 Task: Create a meeting invitation in Outlook and set a specific date format for the meeting.
Action: Mouse moved to (13, 53)
Screenshot: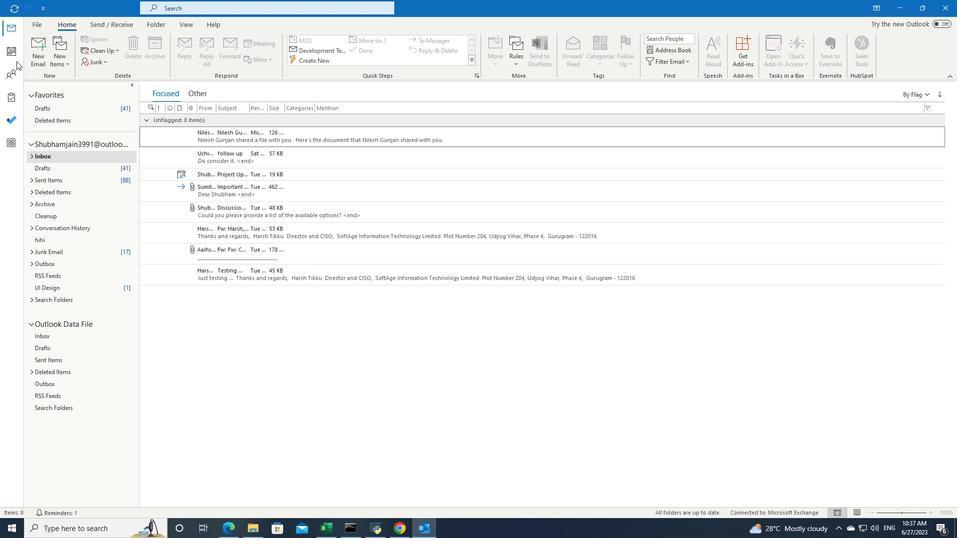 
Action: Mouse pressed left at (13, 53)
Screenshot: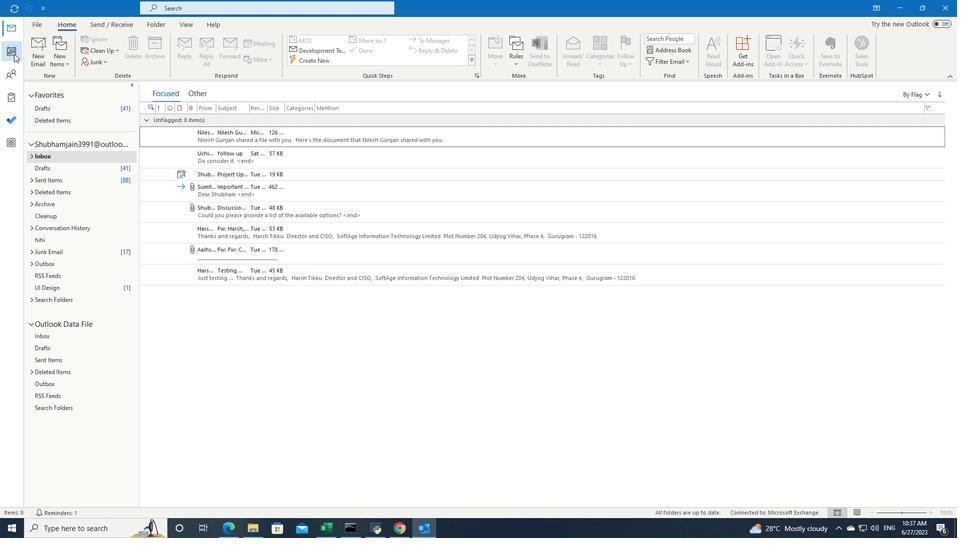 
Action: Mouse moved to (83, 59)
Screenshot: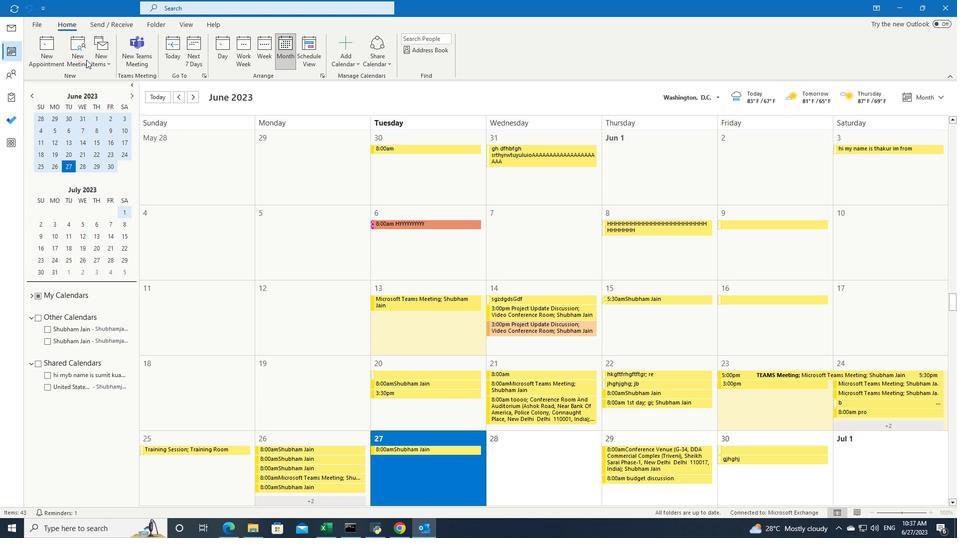 
Action: Mouse pressed left at (83, 59)
Screenshot: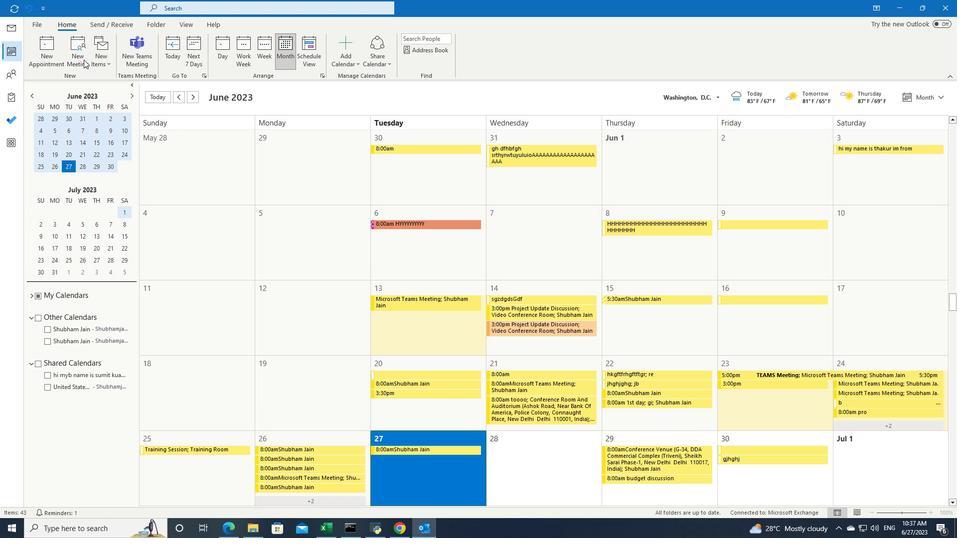 
Action: Mouse moved to (158, 24)
Screenshot: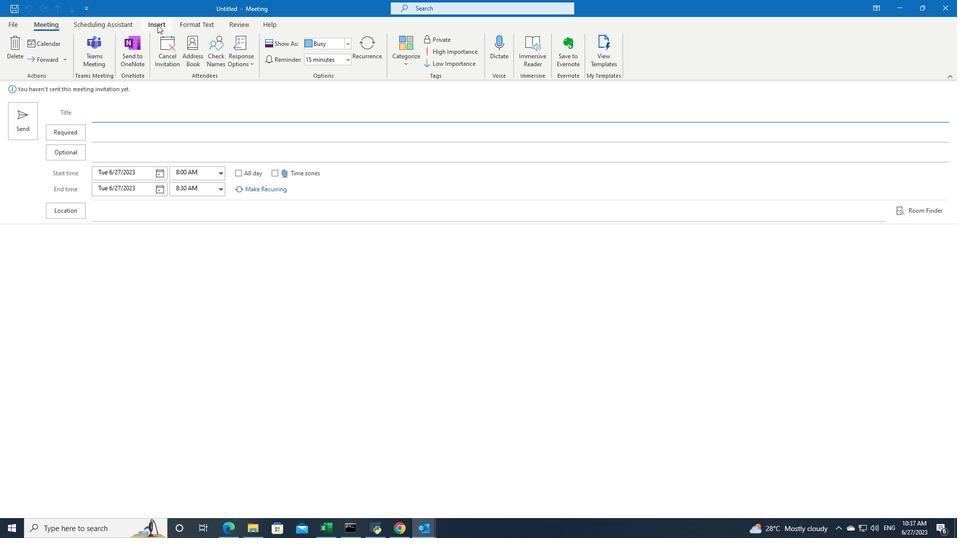 
Action: Mouse pressed left at (158, 24)
Screenshot: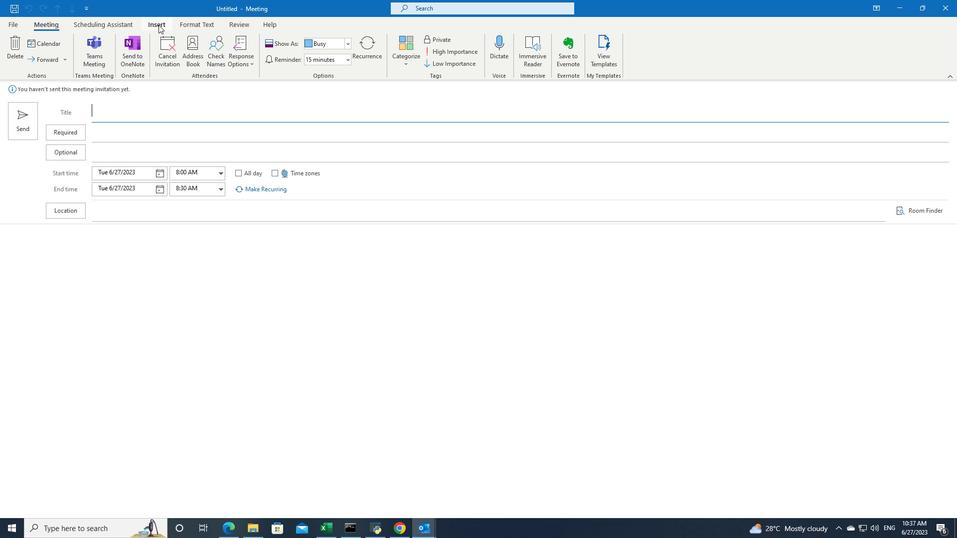 
Action: Mouse moved to (394, 274)
Screenshot: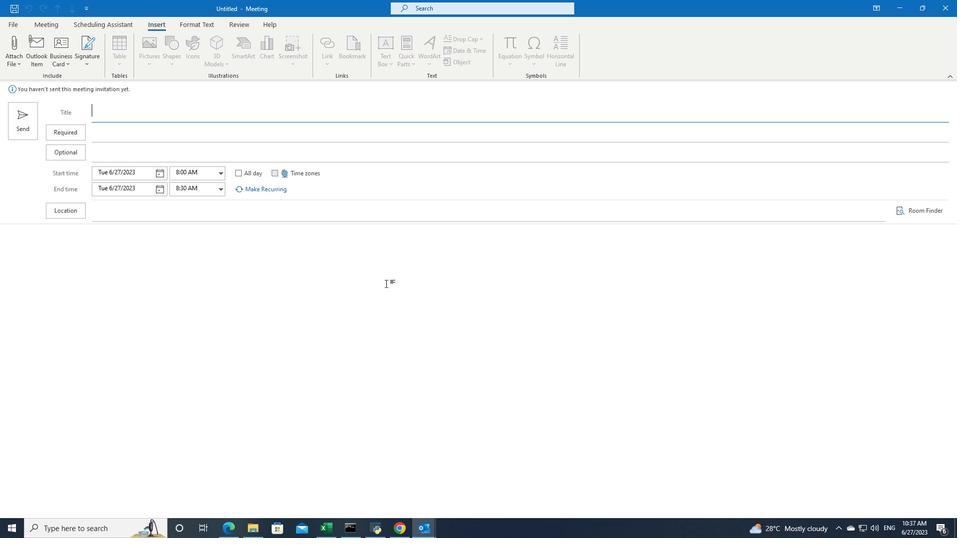
Action: Mouse pressed left at (394, 274)
Screenshot: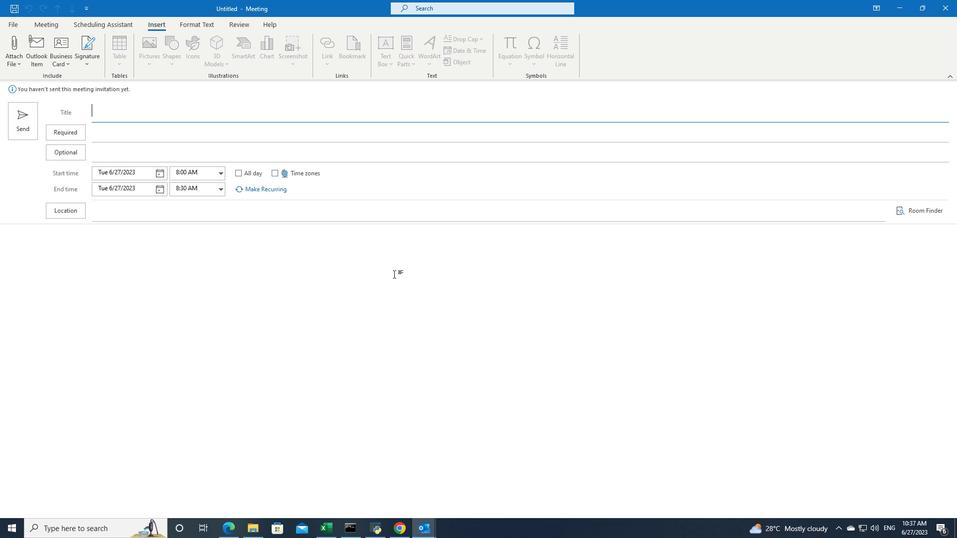 
Action: Mouse moved to (429, 63)
Screenshot: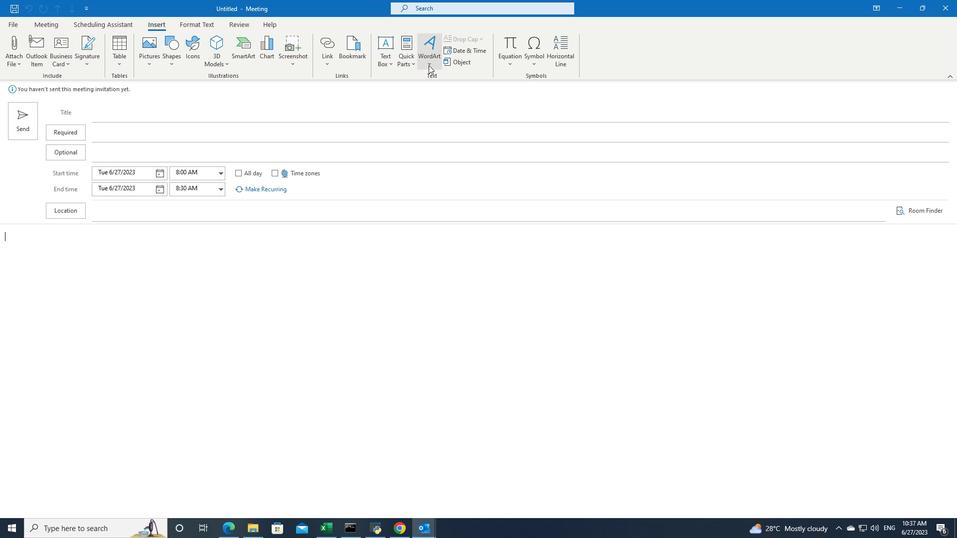 
Action: Mouse pressed left at (429, 63)
Screenshot: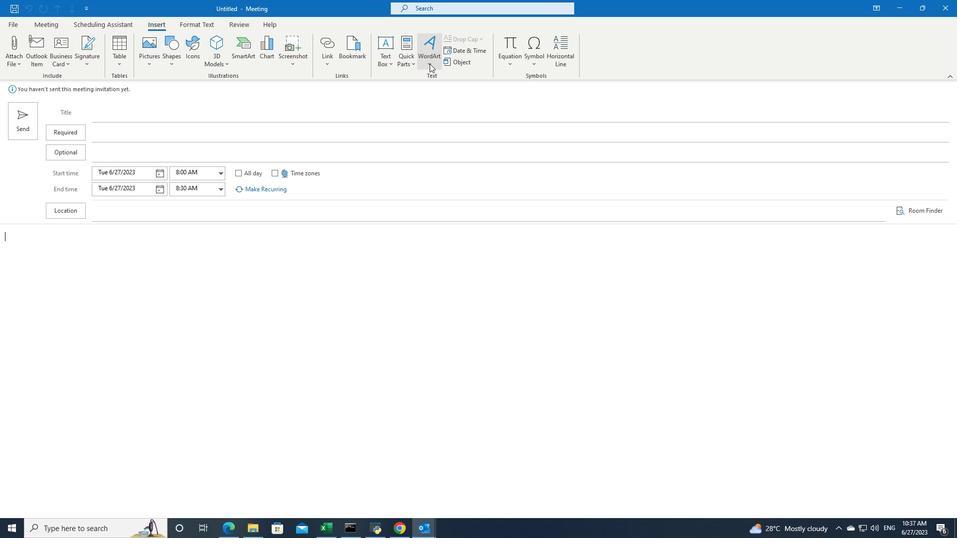 
Action: Mouse moved to (454, 87)
Screenshot: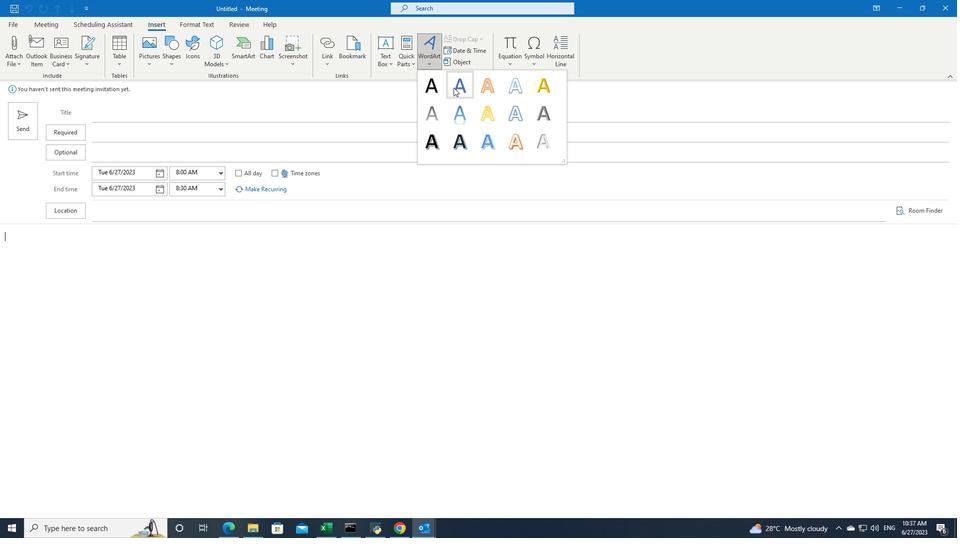 
Action: Mouse pressed left at (454, 87)
Screenshot: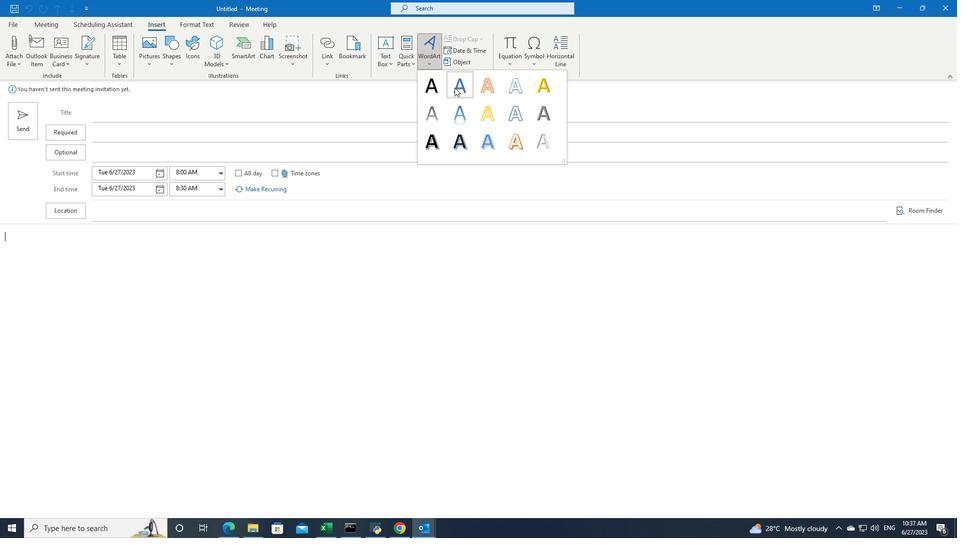 
Action: Mouse moved to (162, 24)
Screenshot: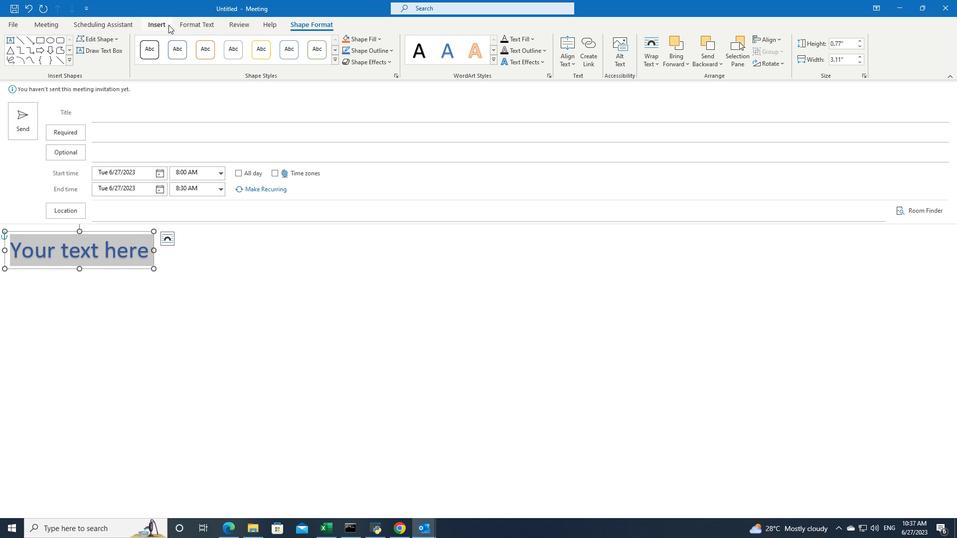 
Action: Mouse pressed left at (162, 24)
Screenshot: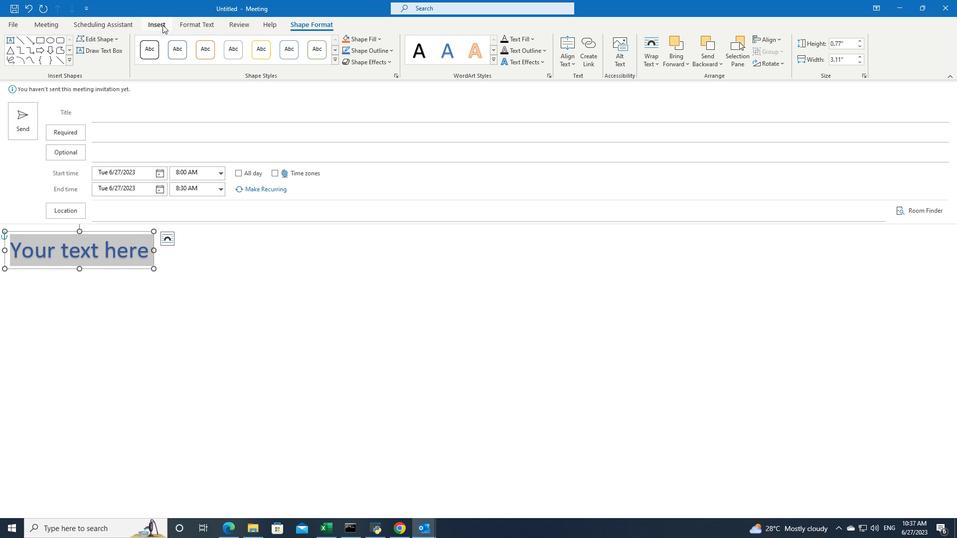 
Action: Mouse moved to (473, 49)
Screenshot: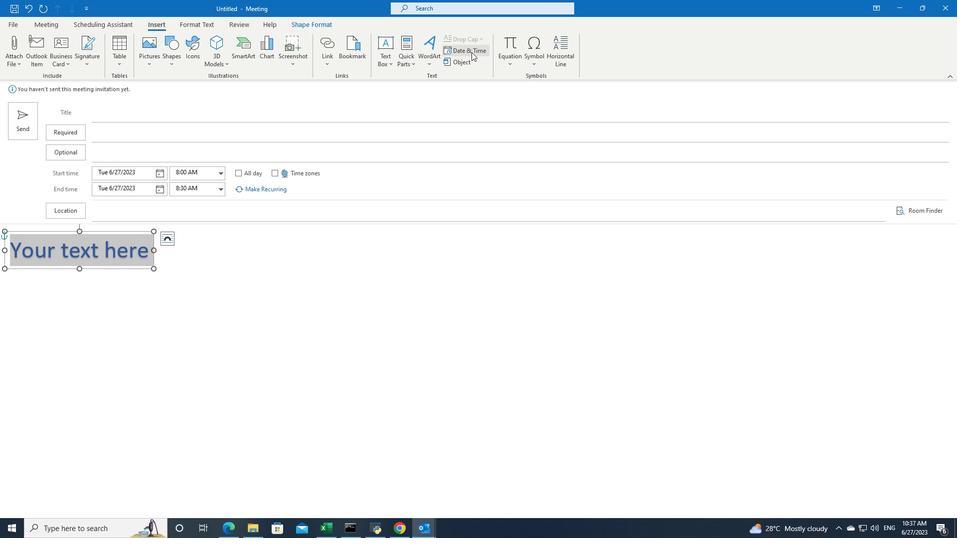 
Action: Mouse pressed left at (473, 49)
Screenshot: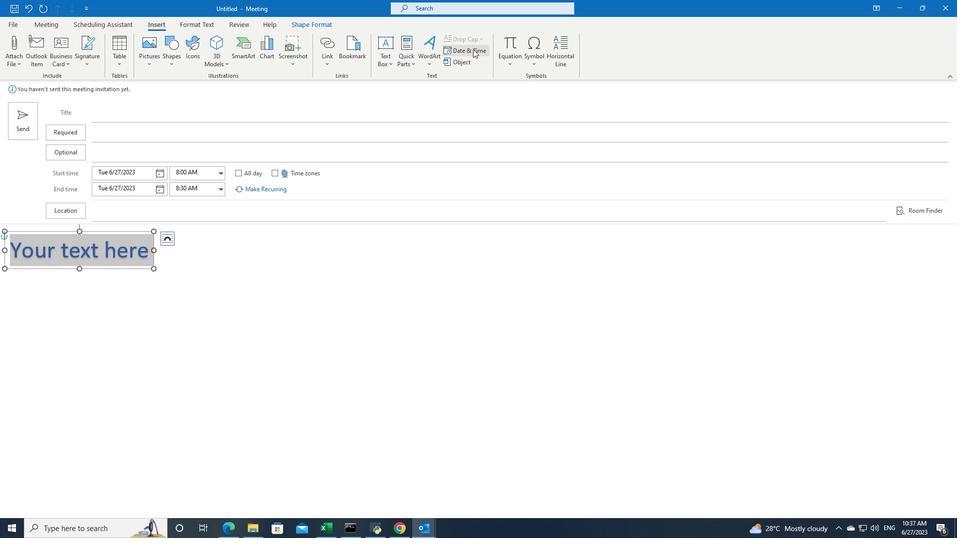 
Action: Mouse moved to (418, 199)
Screenshot: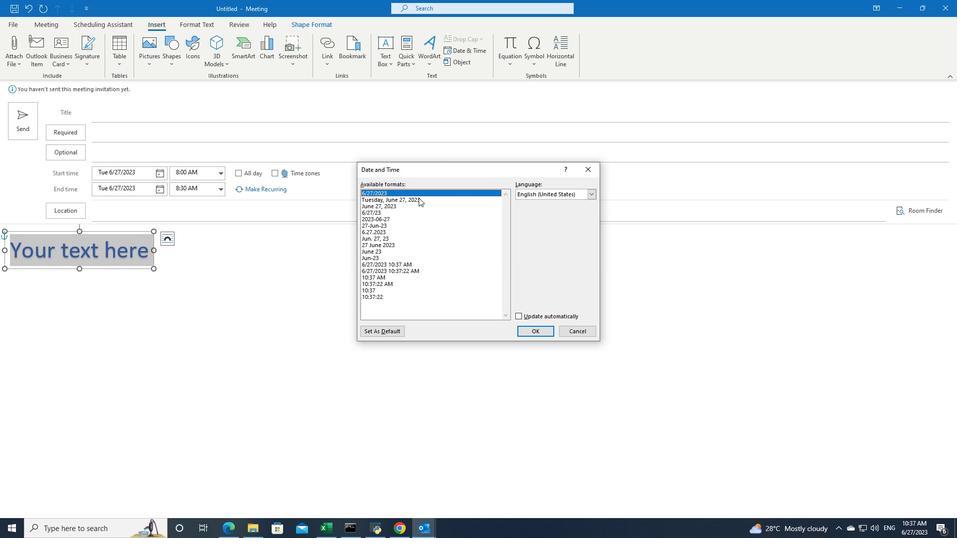 
Action: Mouse pressed left at (418, 199)
Screenshot: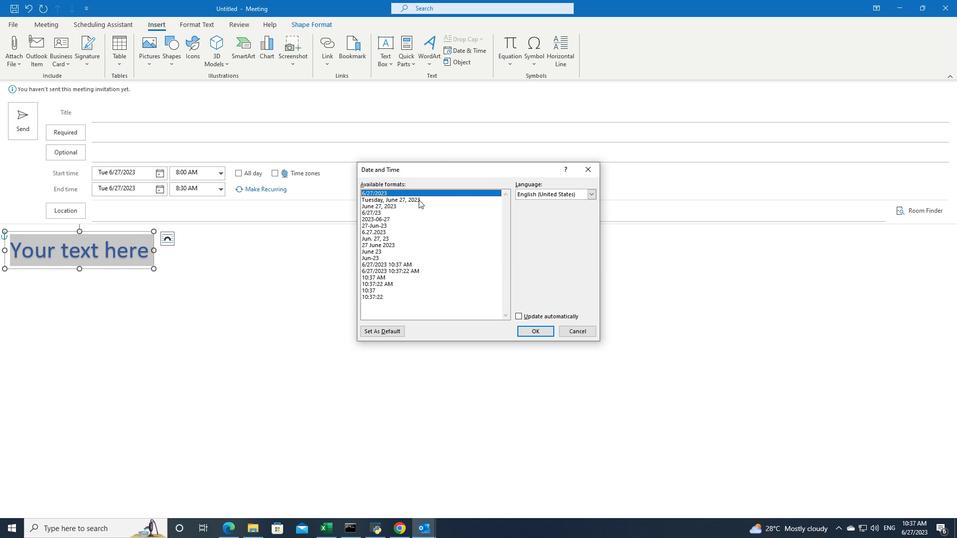 
Action: Mouse moved to (527, 330)
Screenshot: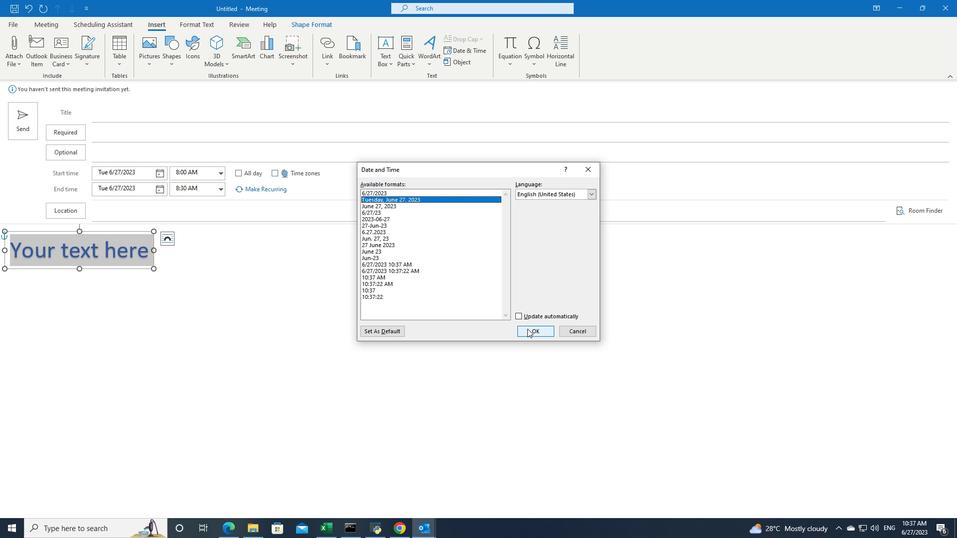 
Action: Mouse pressed left at (527, 330)
Screenshot: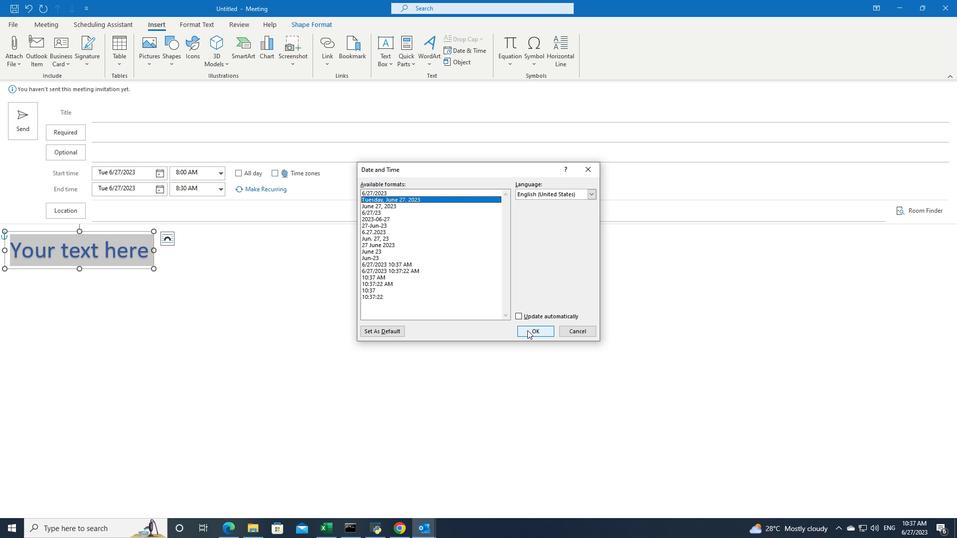 
